 Task: Create a section Hyperdrive and in the section, add a milestone Incident Management Process Improvement in the project BitBoost
Action: Mouse moved to (523, 470)
Screenshot: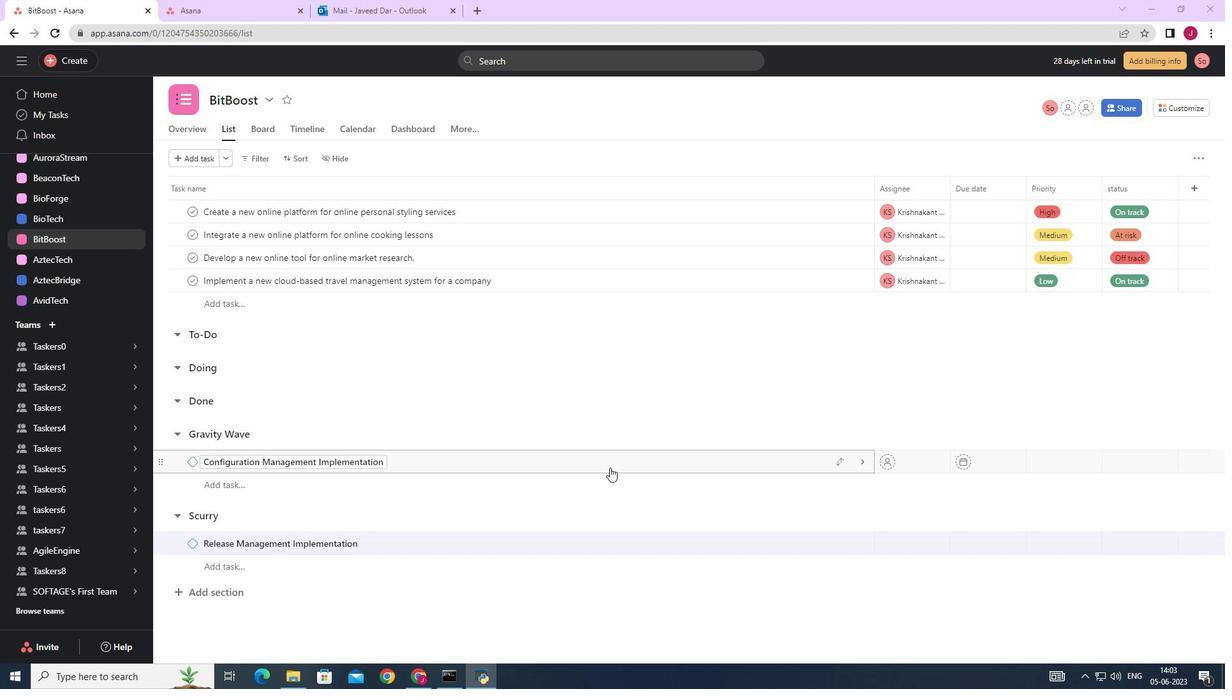 
Action: Mouse scrolled (523, 470) with delta (0, 0)
Screenshot: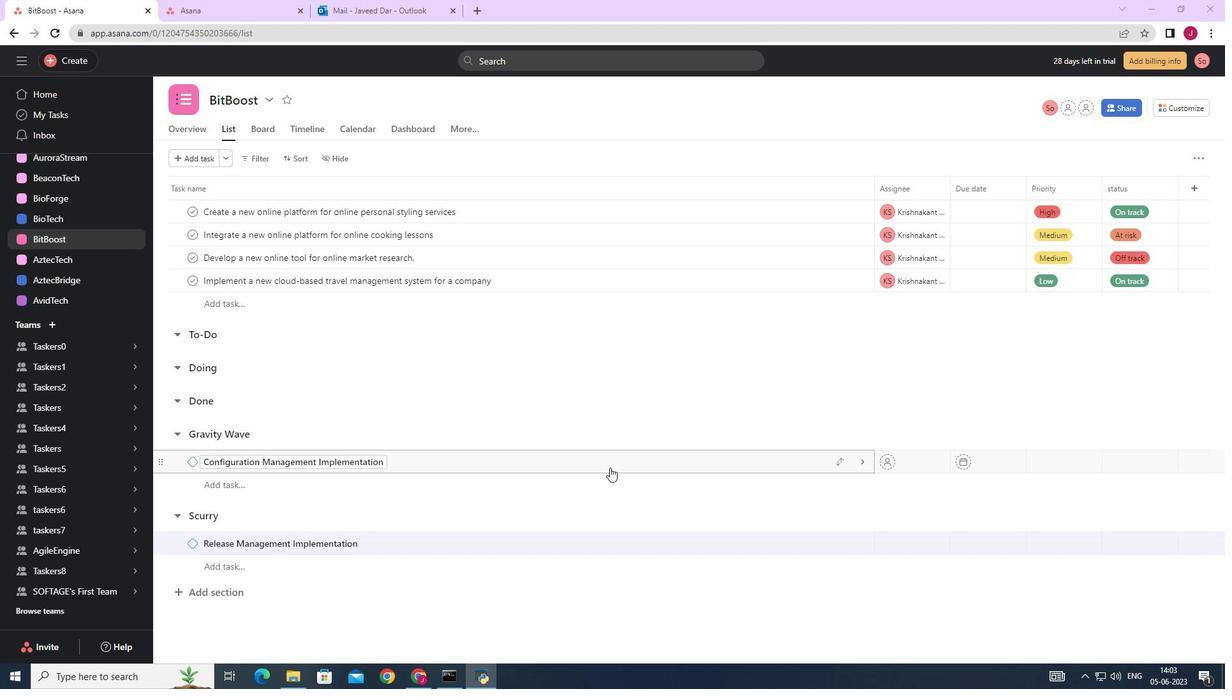 
Action: Mouse moved to (519, 471)
Screenshot: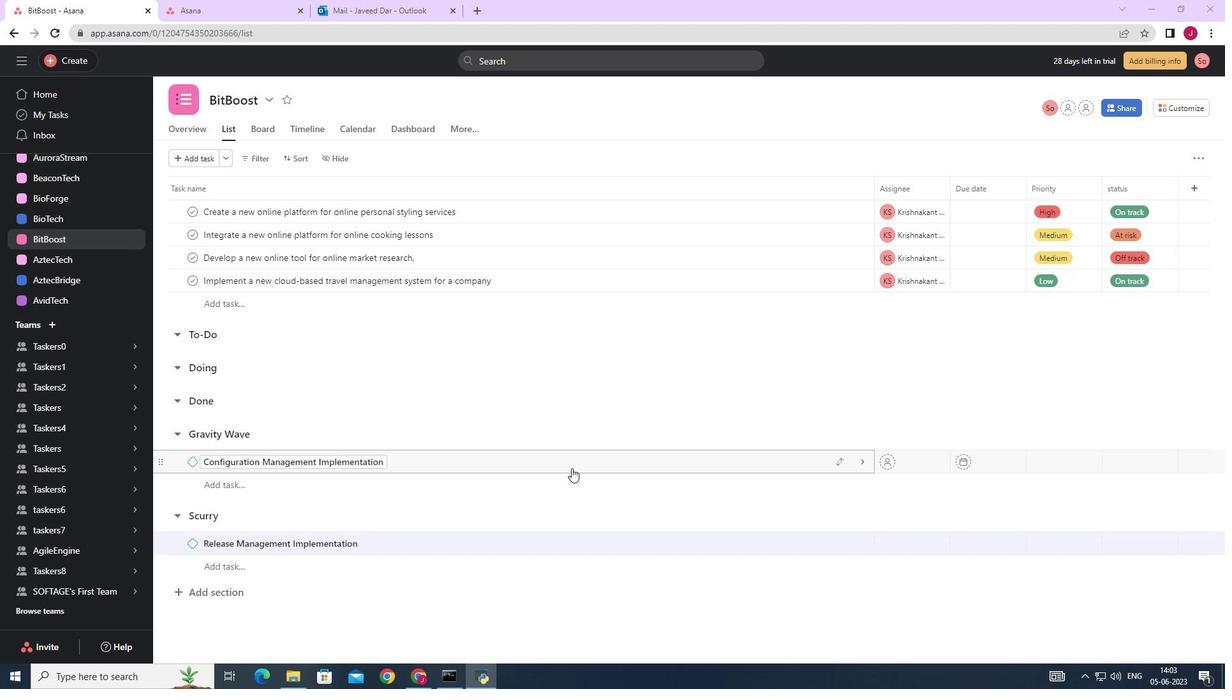 
Action: Mouse scrolled (519, 470) with delta (0, 0)
Screenshot: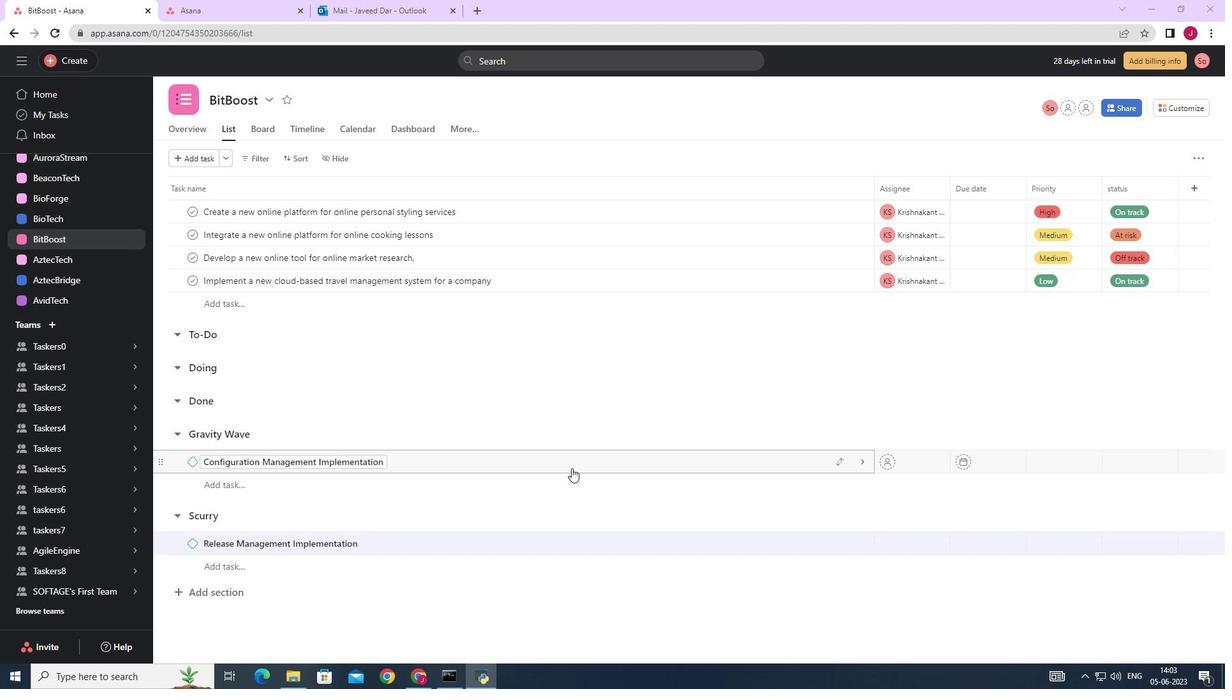 
Action: Mouse moved to (518, 471)
Screenshot: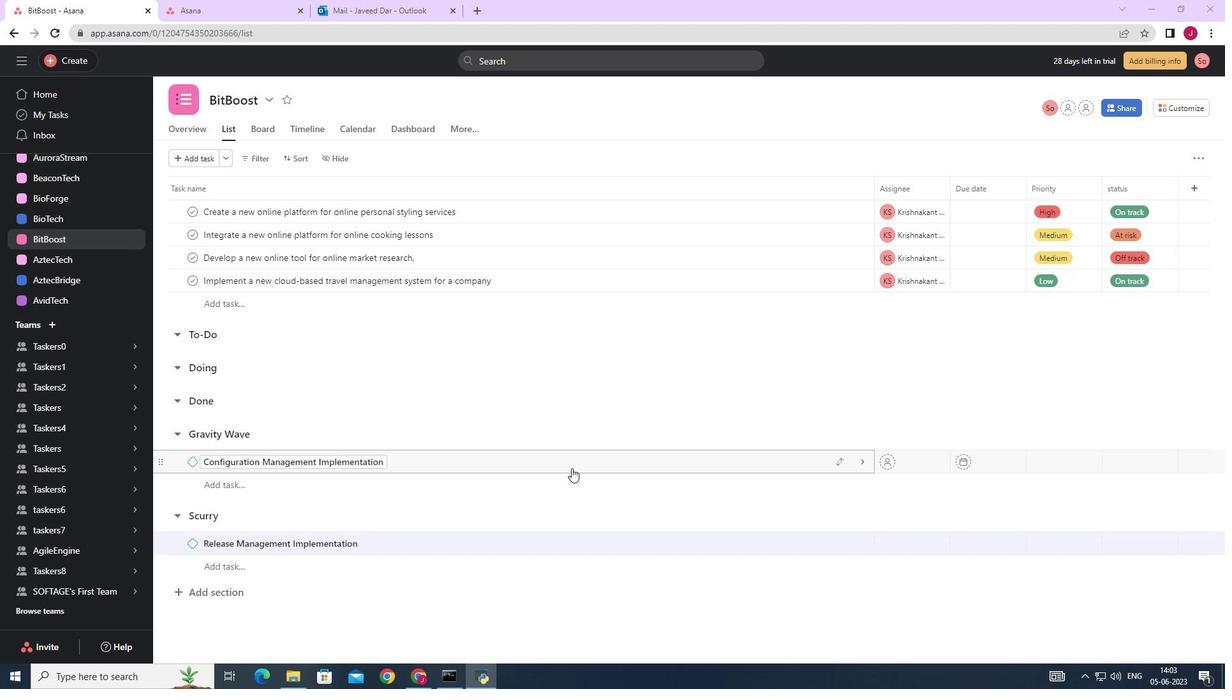 
Action: Mouse scrolled (518, 470) with delta (0, 0)
Screenshot: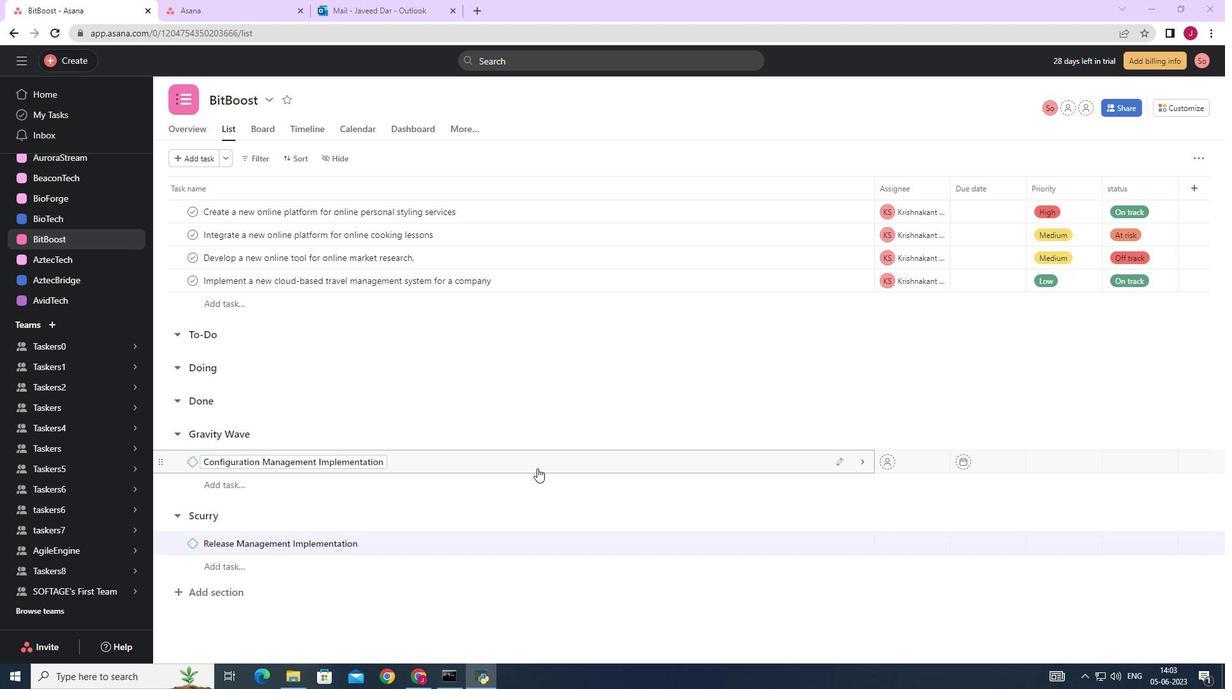 
Action: Mouse moved to (516, 471)
Screenshot: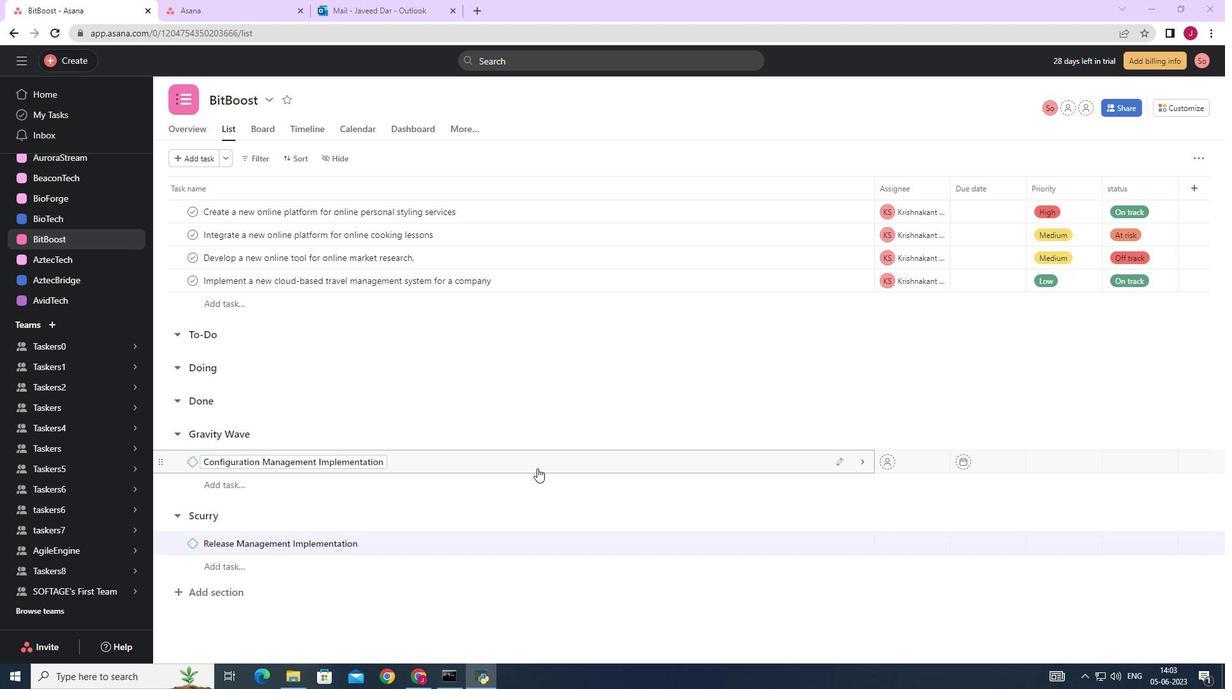 
Action: Mouse scrolled (516, 470) with delta (0, 0)
Screenshot: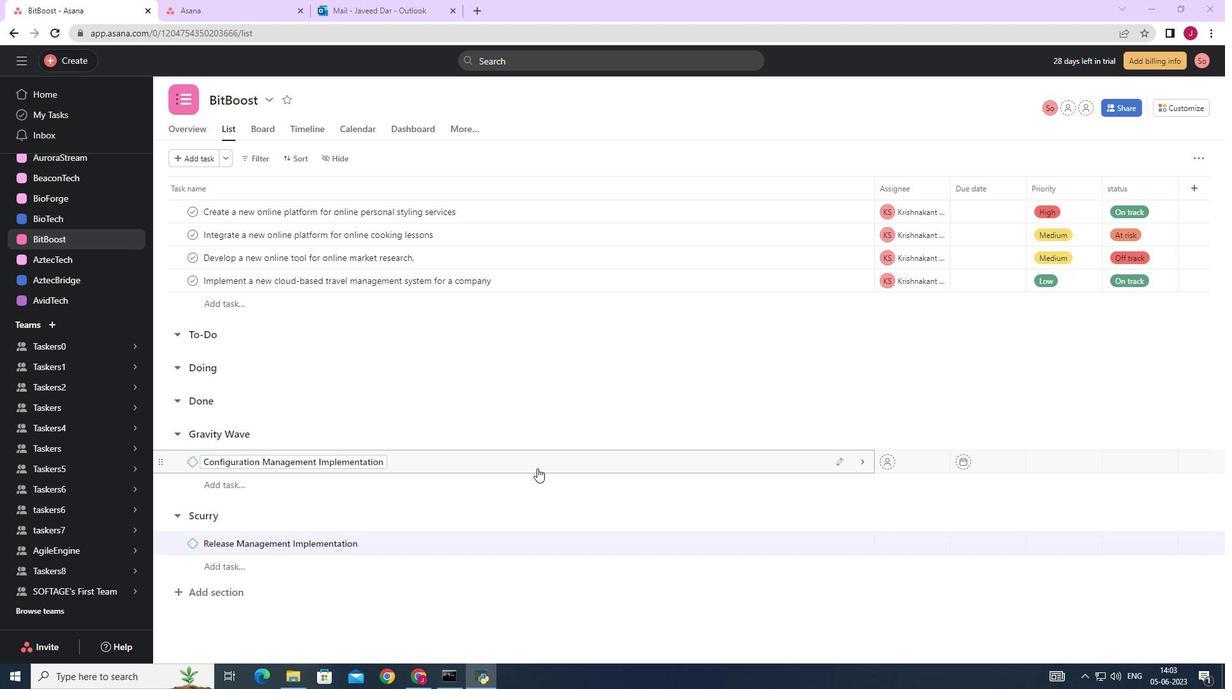 
Action: Mouse moved to (510, 473)
Screenshot: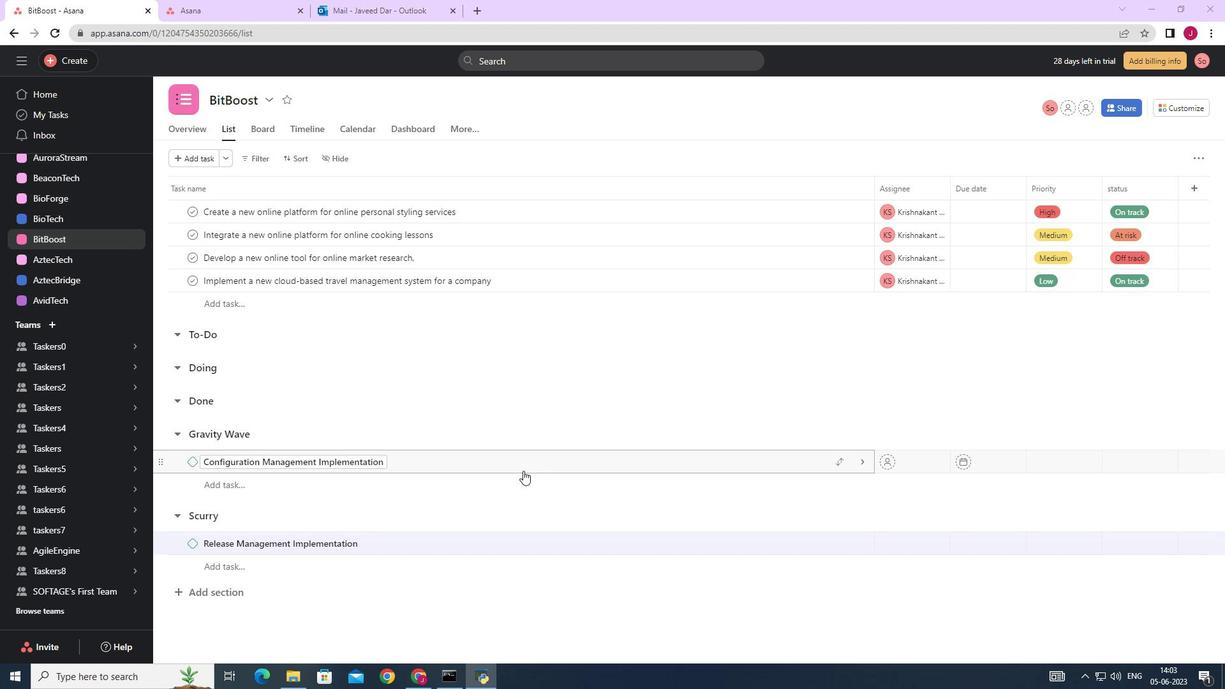 
Action: Mouse scrolled (510, 472) with delta (0, 0)
Screenshot: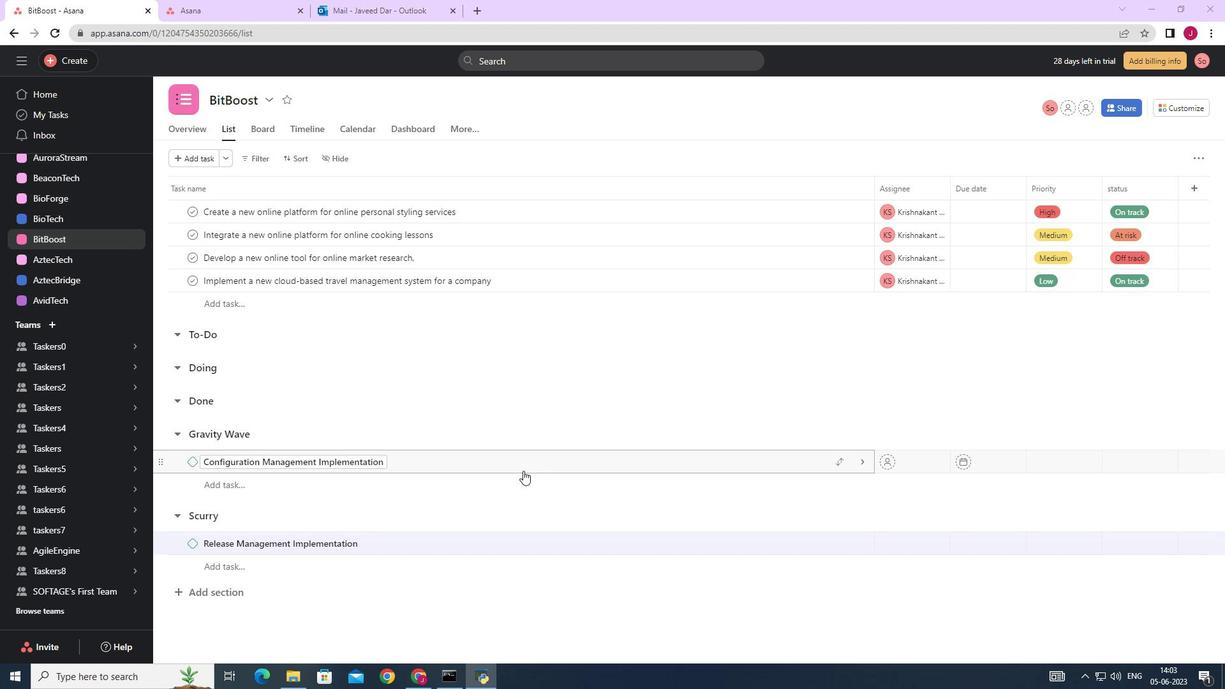 
Action: Mouse moved to (231, 590)
Screenshot: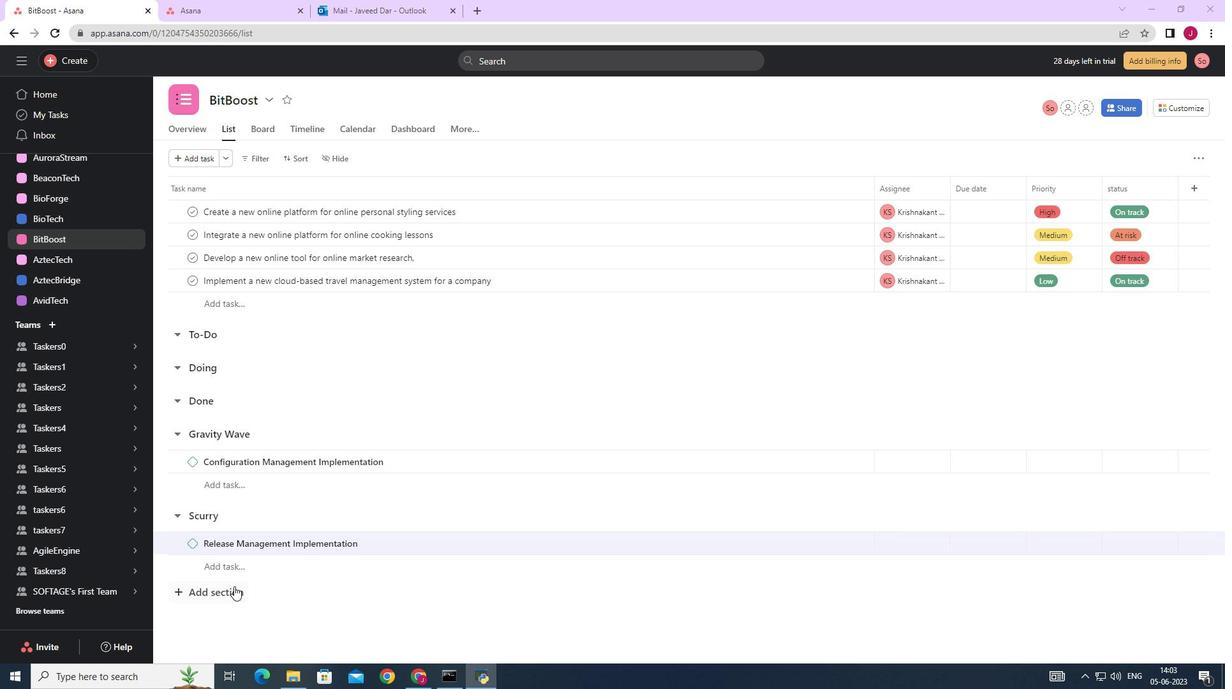 
Action: Mouse pressed left at (231, 590)
Screenshot: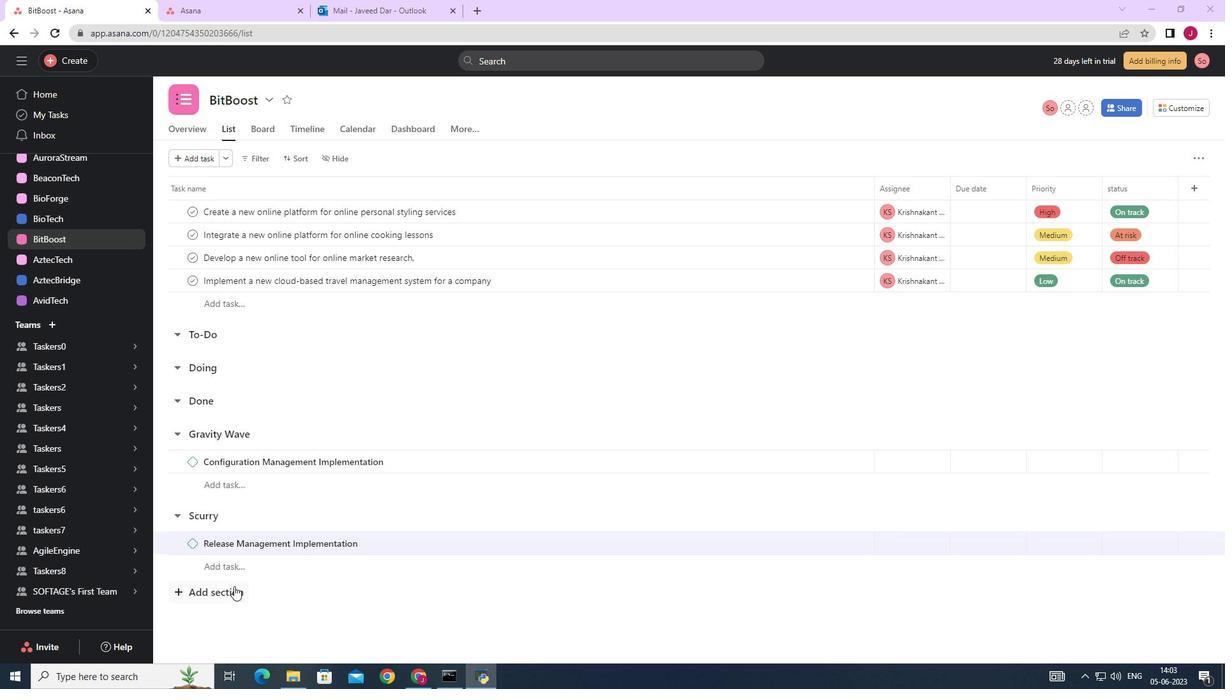 
Action: Mouse moved to (231, 591)
Screenshot: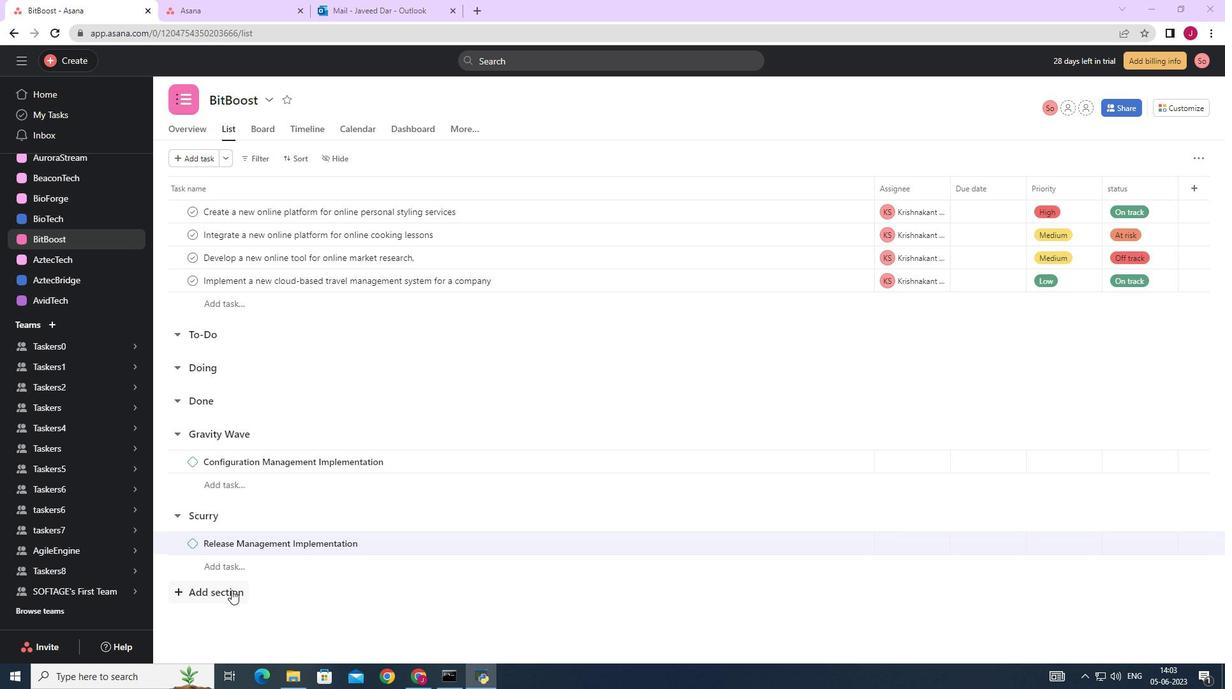 
Action: Key pressed <Key.caps_lock>H<Key.caps_lock>yoerdrive<Key.enter>
Screenshot: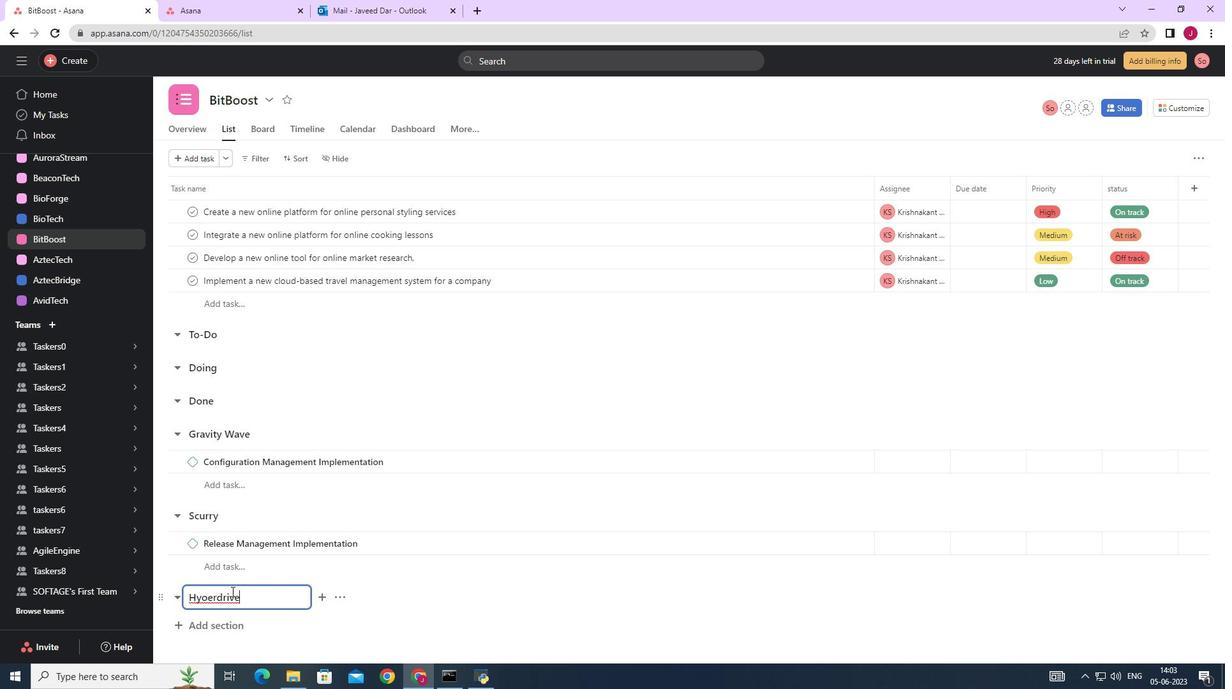 
Action: Mouse moved to (232, 597)
Screenshot: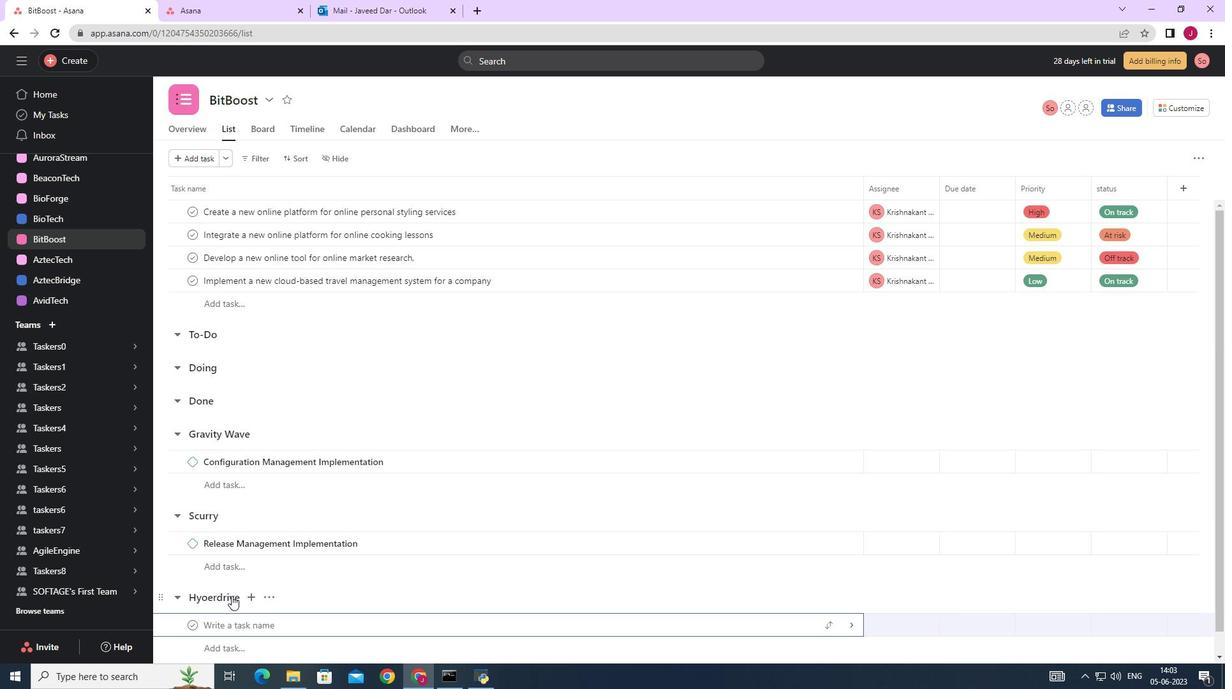 
Action: Mouse pressed left at (232, 597)
Screenshot: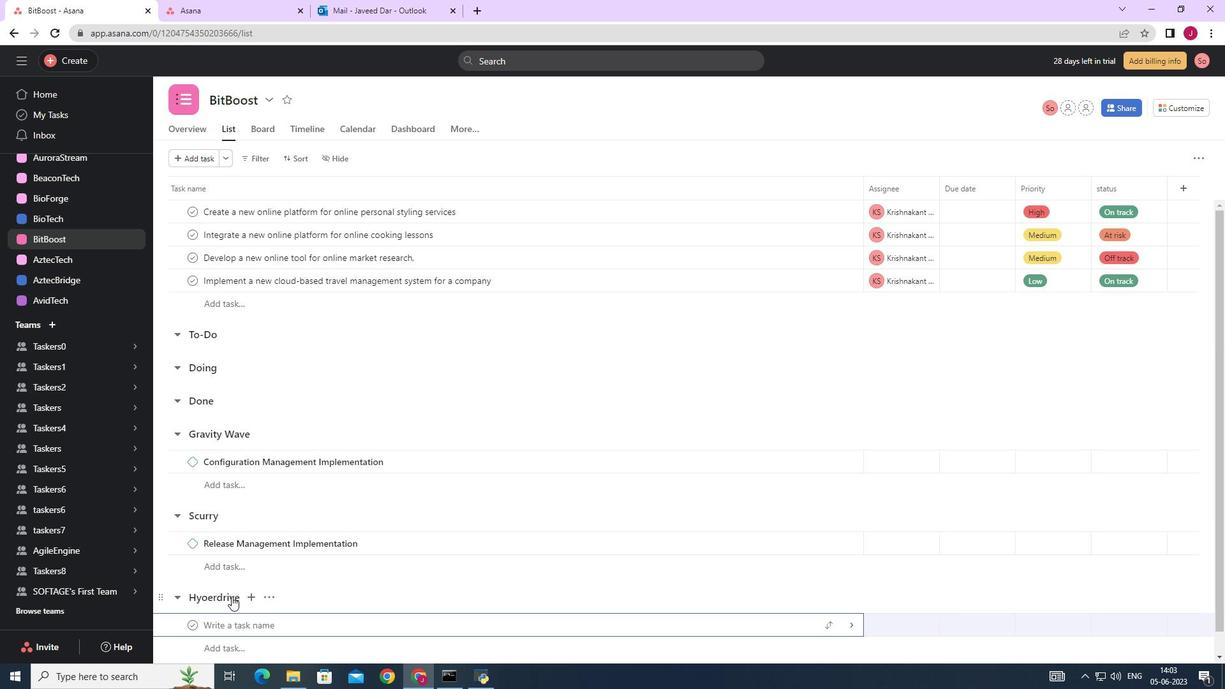 
Action: Mouse moved to (206, 599)
Screenshot: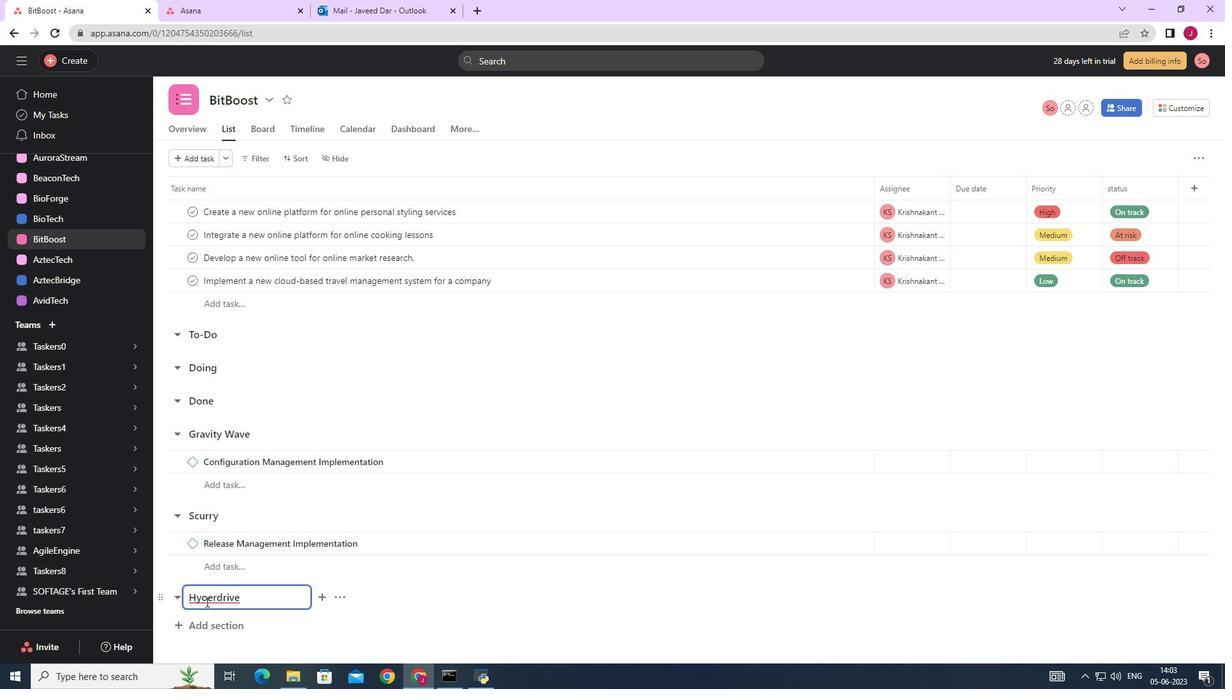 
Action: Mouse pressed left at (206, 599)
Screenshot: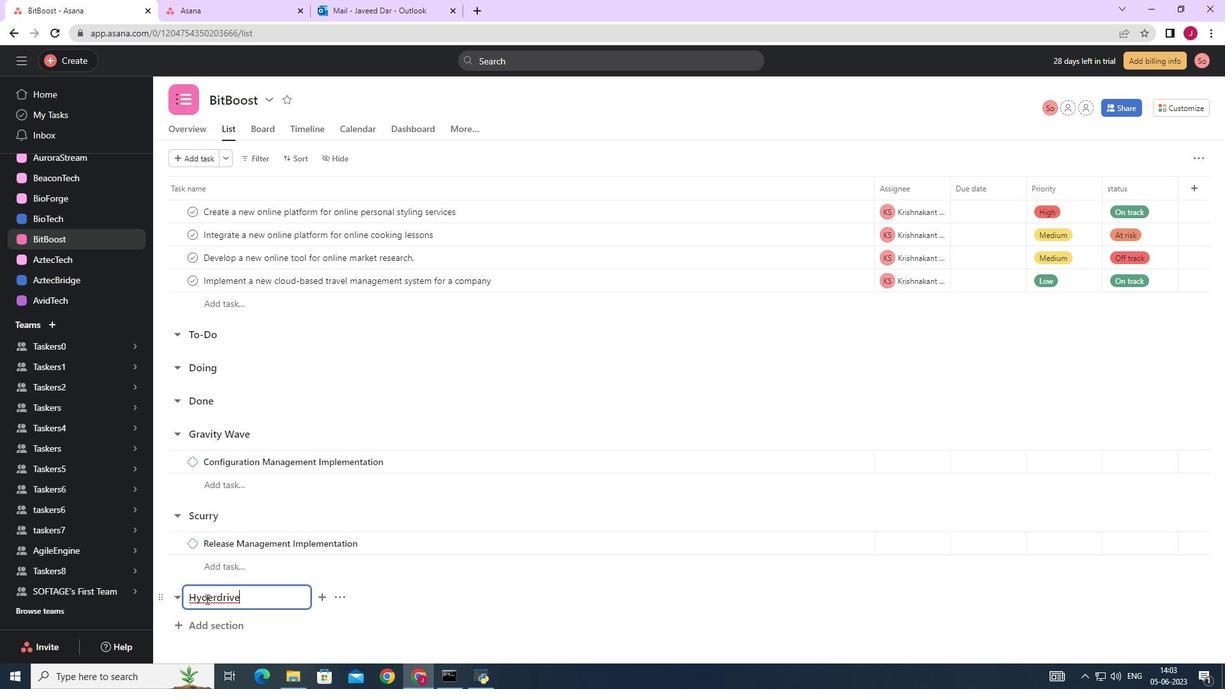 
Action: Key pressed <Key.backspace>
Screenshot: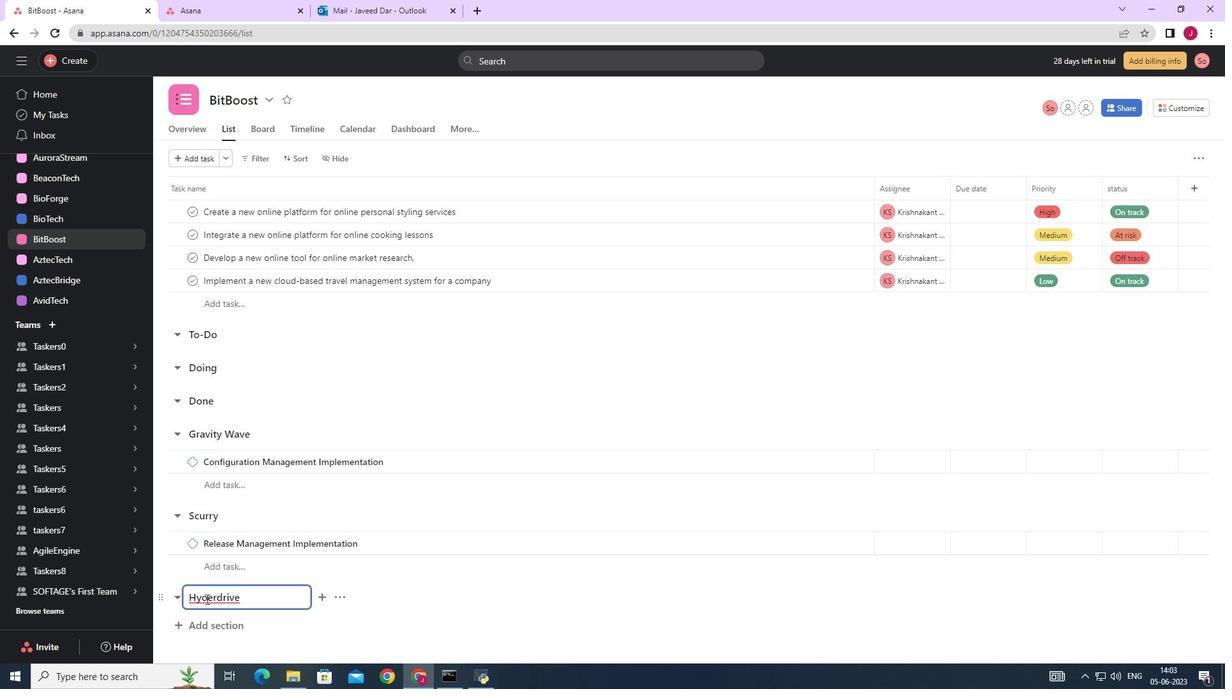 
Action: Mouse moved to (206, 599)
Screenshot: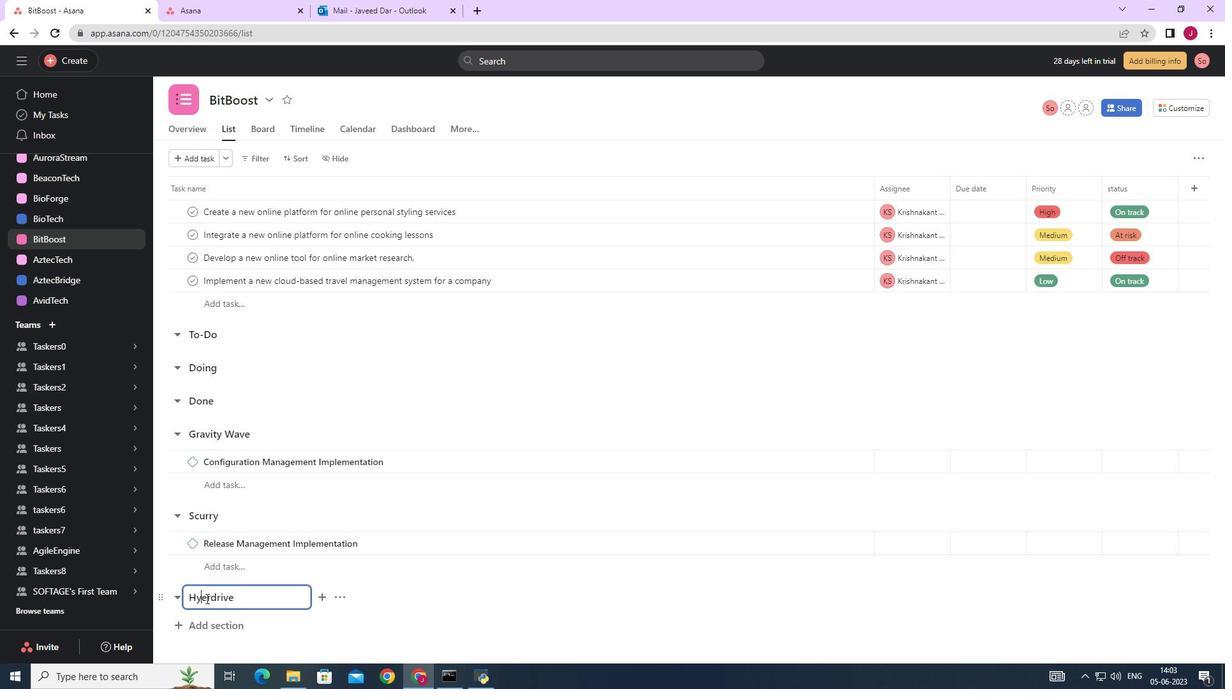 
Action: Key pressed p
Screenshot: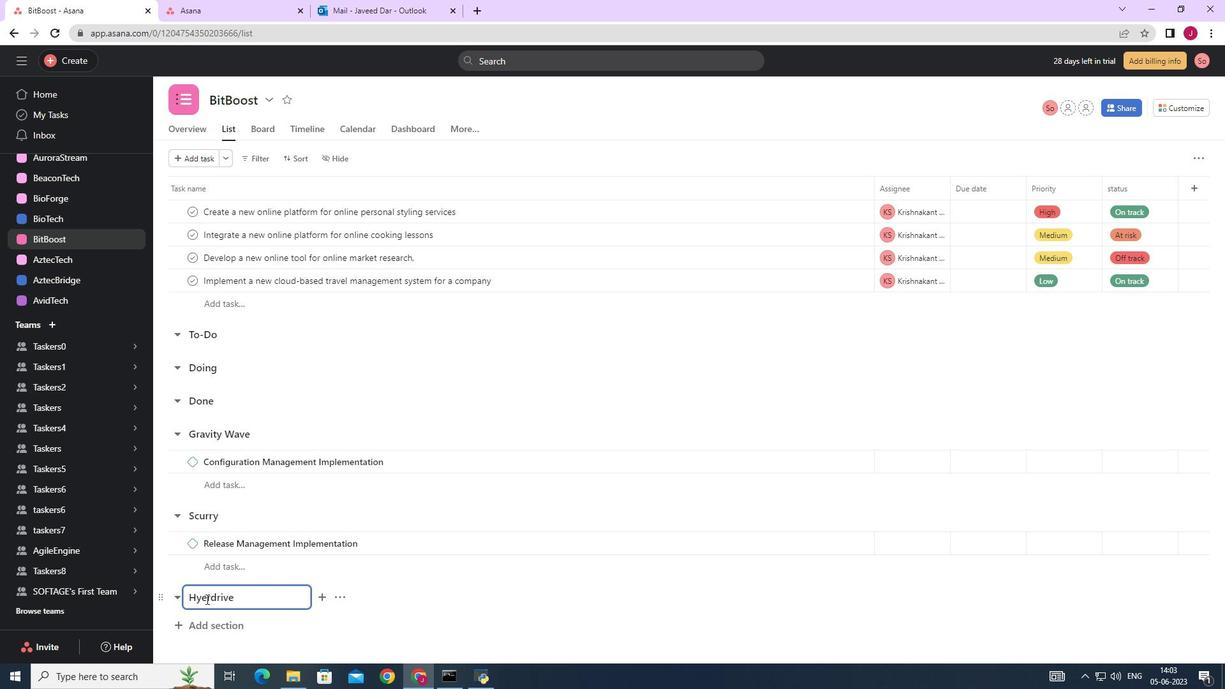 
Action: Mouse moved to (279, 604)
Screenshot: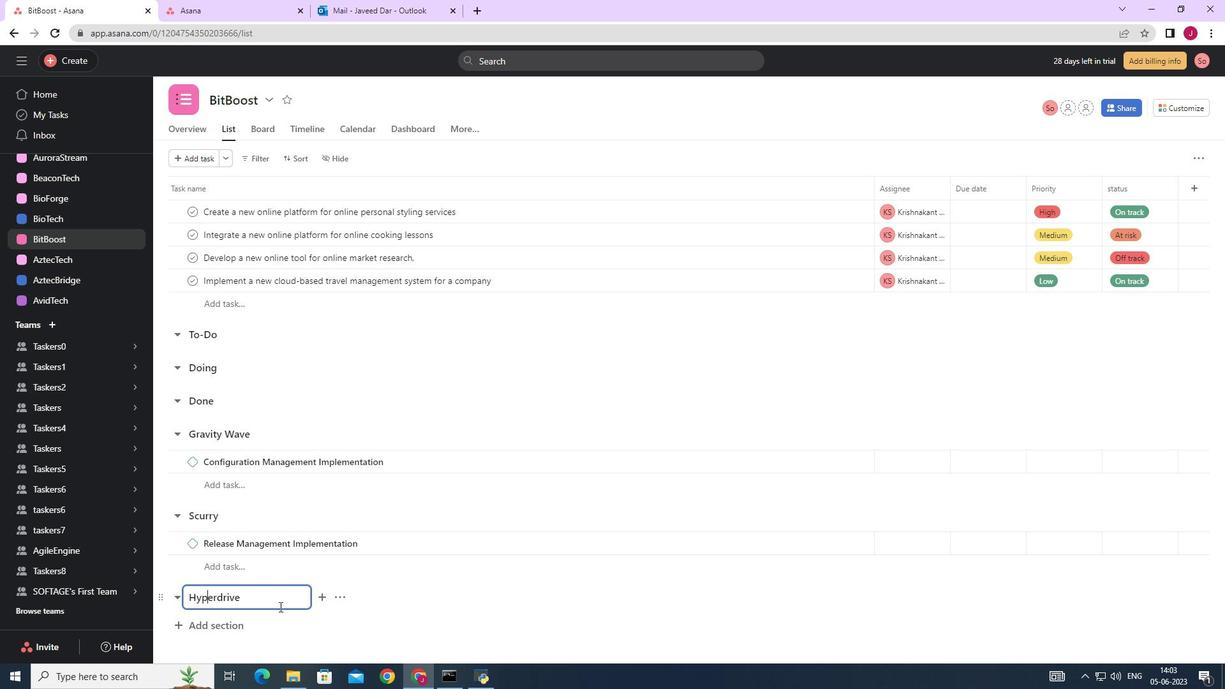 
Action: Key pressed <Key.enter><Key.caps_lock>I<Key.caps_lock>ncident<Key.space><Key.caps_lock>M<Key.caps_lock>anagement<Key.space><Key.caps_lock>P<Key.caps_lock>rocess<Key.space><Key.caps_lock>I<Key.caps_lock>mo<Key.backspace>prove,ment<Key.backspace><Key.backspace><Key.backspace><Key.backspace><Key.backspace>ment
Screenshot: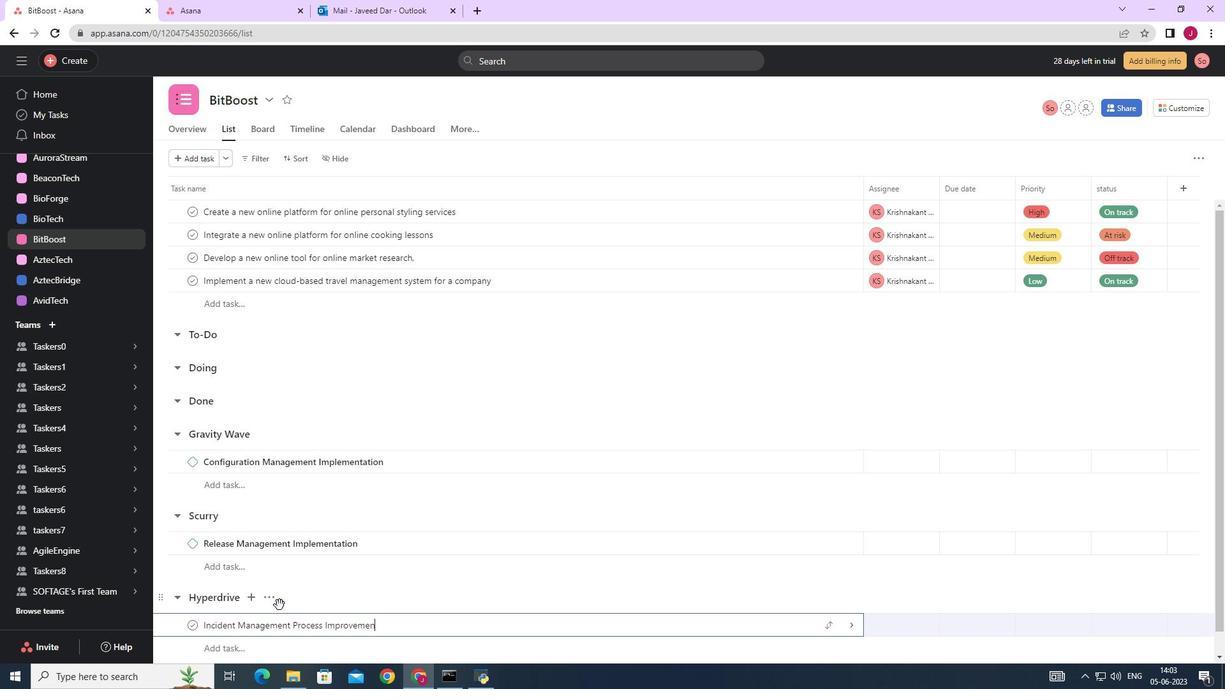 
Action: Mouse moved to (848, 622)
Screenshot: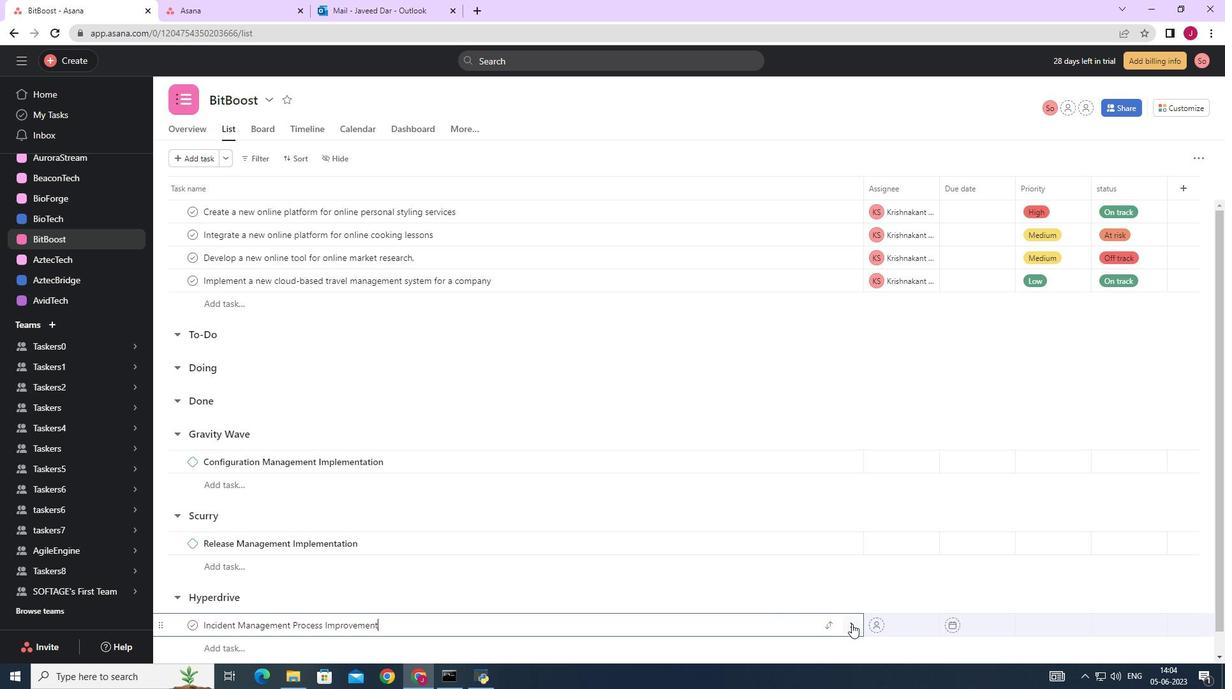 
Action: Mouse pressed left at (848, 622)
Screenshot: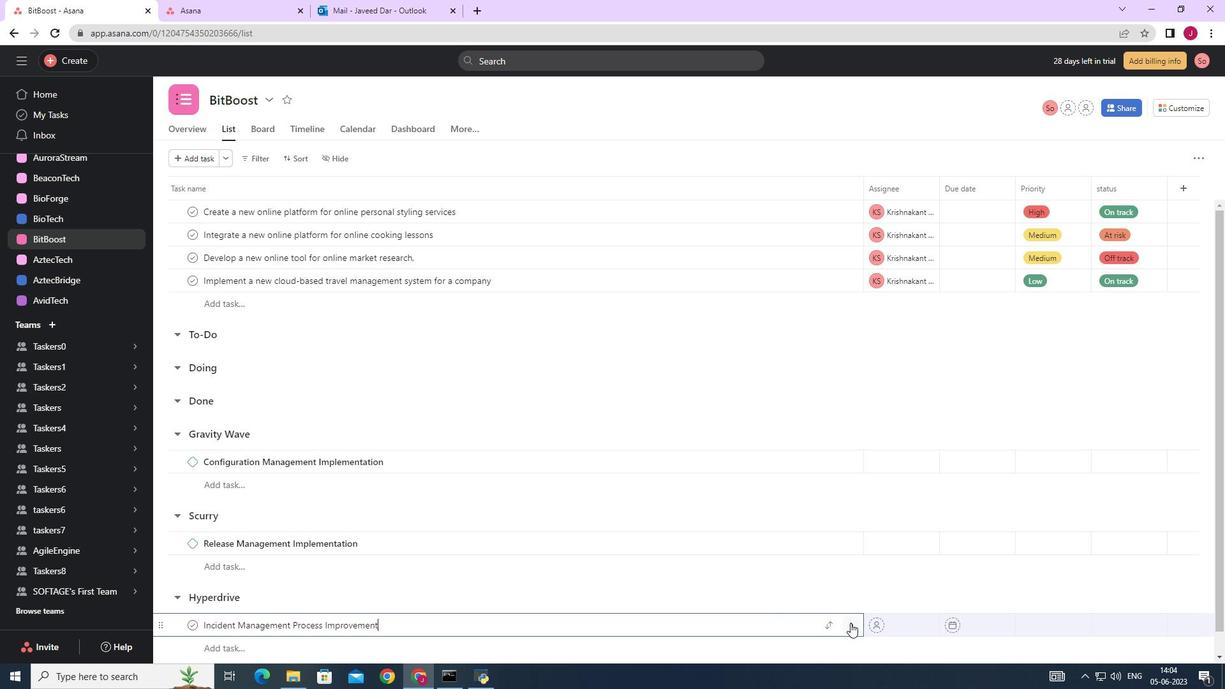 
Action: Mouse moved to (1177, 157)
Screenshot: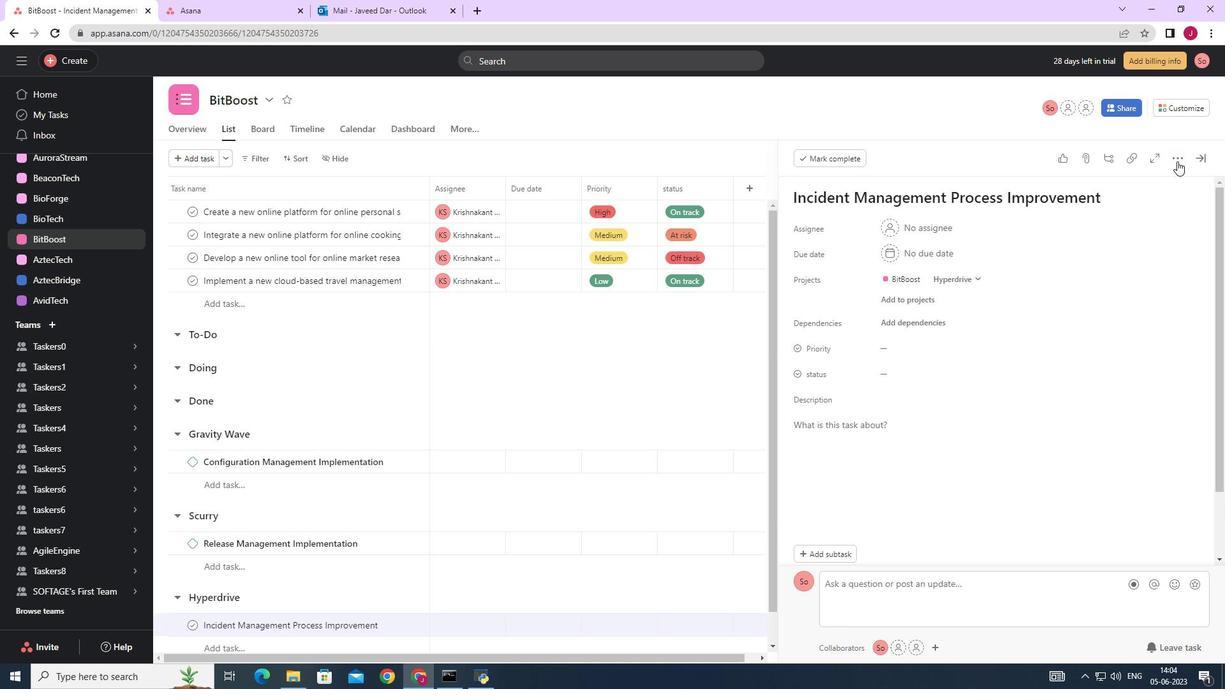 
Action: Mouse pressed left at (1177, 157)
Screenshot: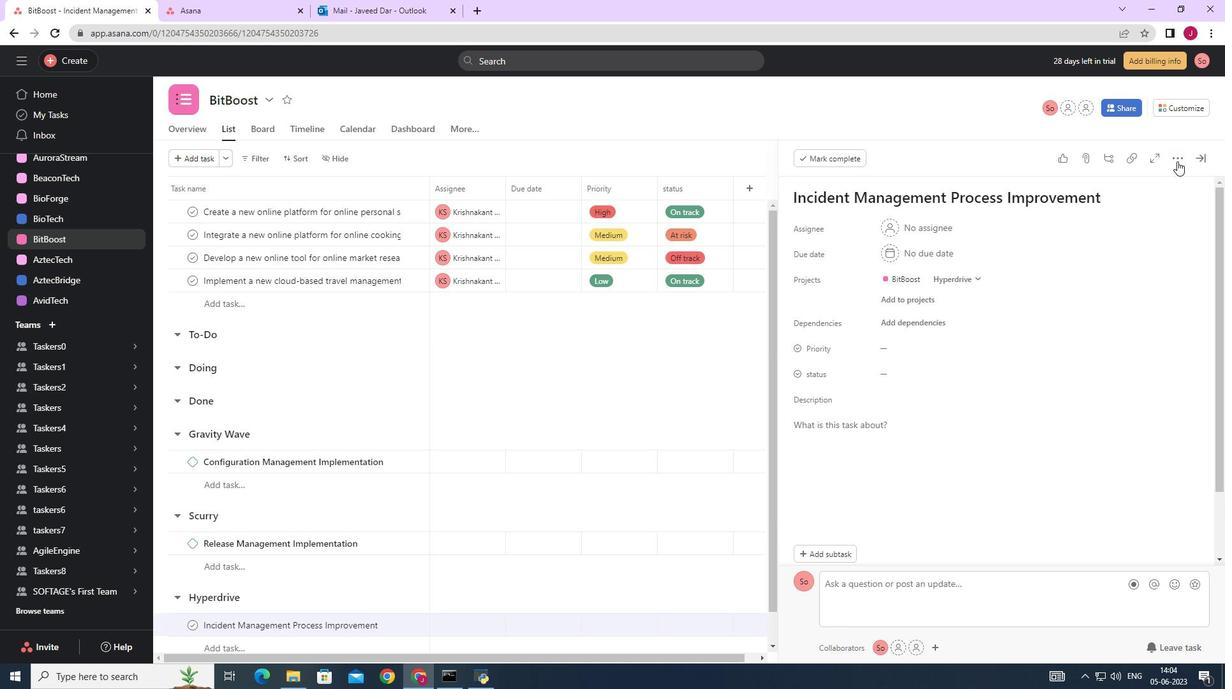 
Action: Mouse moved to (1076, 204)
Screenshot: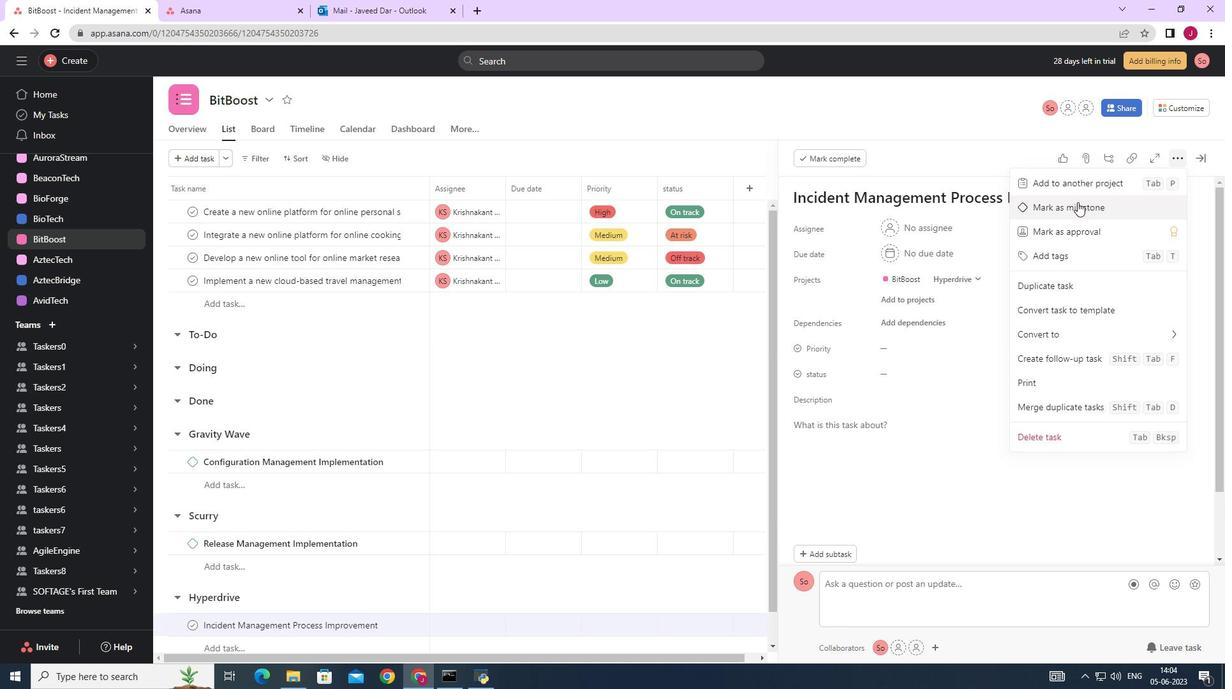 
Action: Mouse pressed left at (1076, 204)
Screenshot: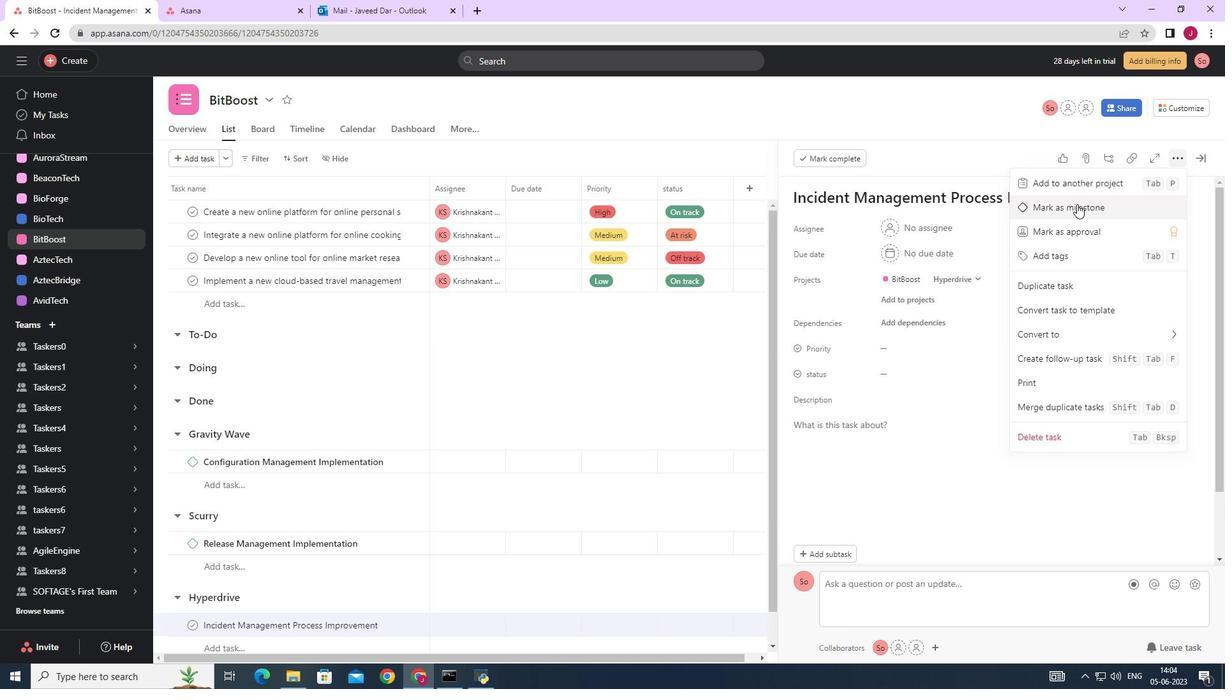 
Action: Mouse moved to (1200, 154)
Screenshot: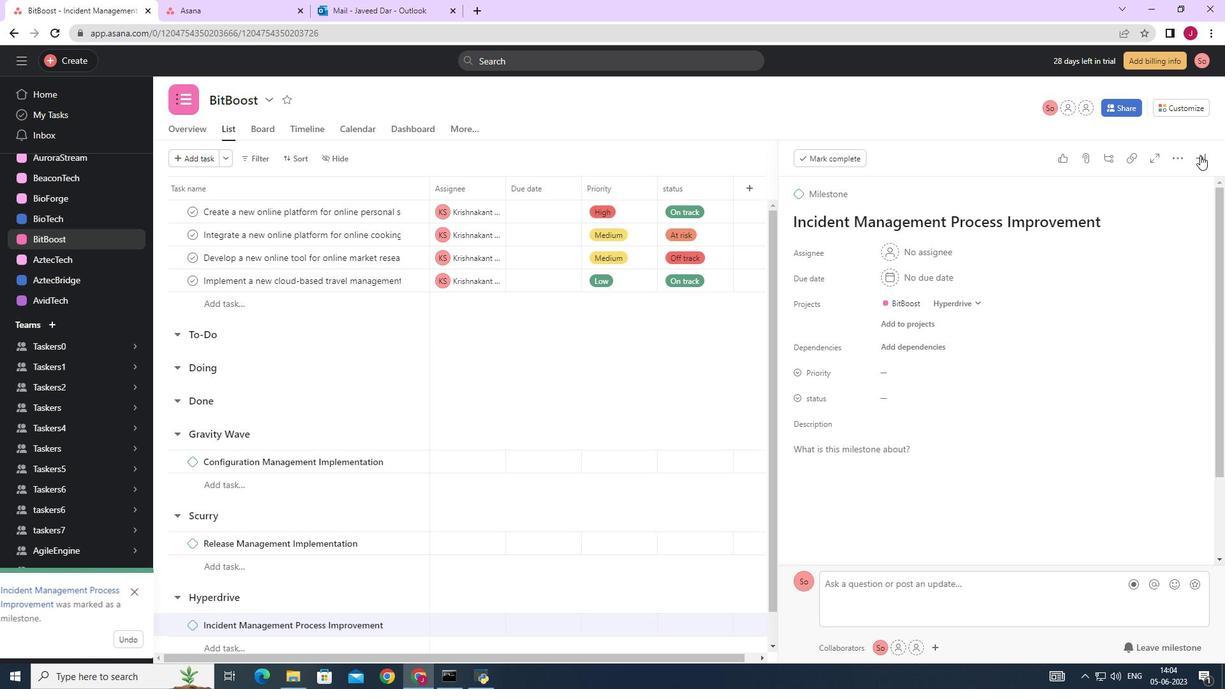 
Action: Mouse pressed left at (1200, 154)
Screenshot: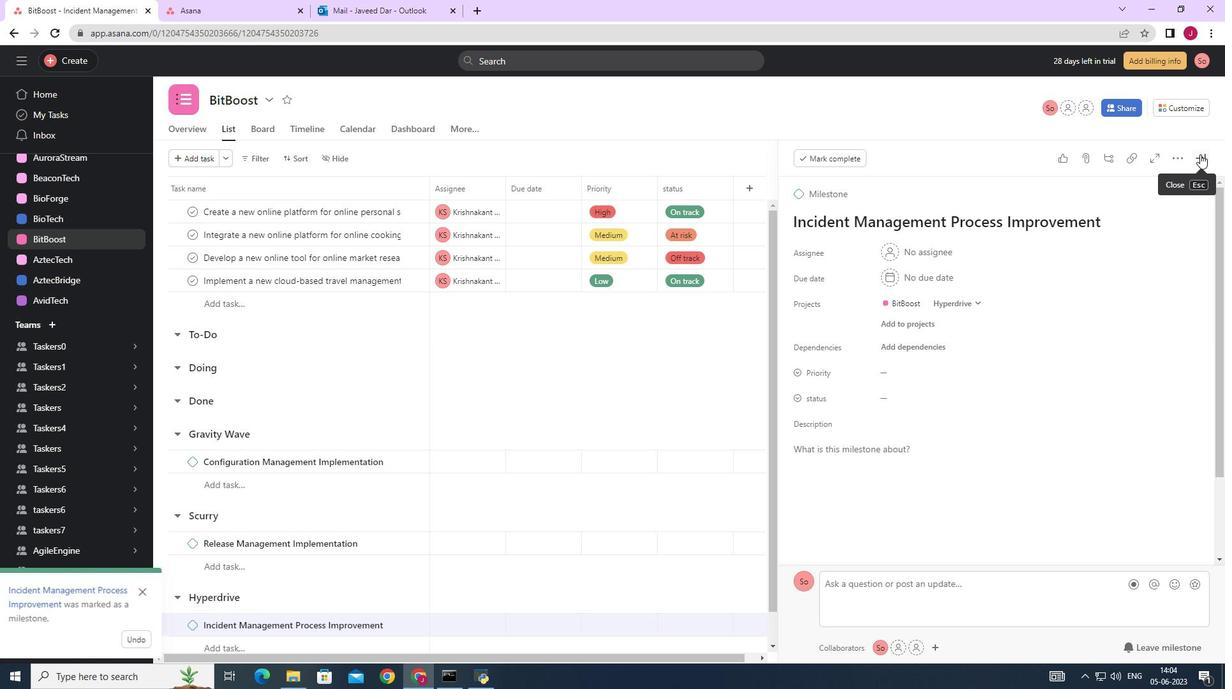 
Action: Mouse moved to (1133, 128)
Screenshot: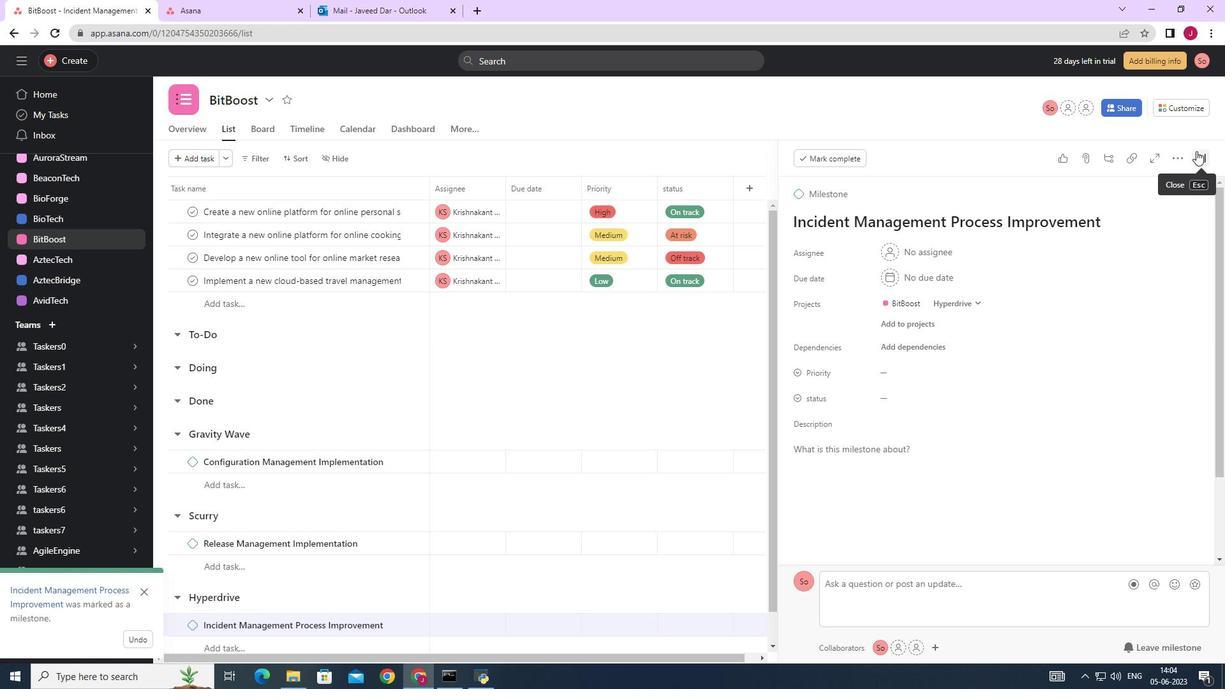 
